 Task: Create a due date automation trigger when advanced on, on the tuesday of the week before a card is due add checklist with all checklists complete at 11:00 AM.
Action: Mouse moved to (1271, 126)
Screenshot: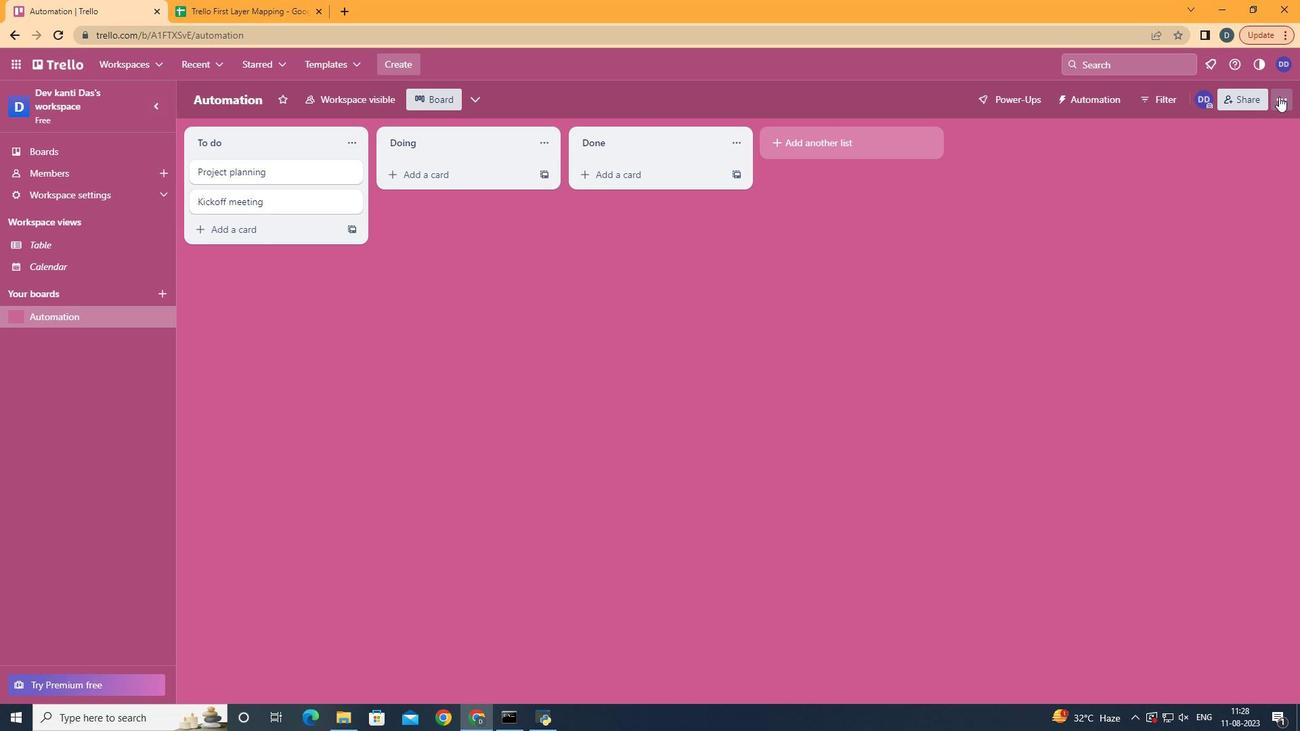 
Action: Mouse pressed left at (1271, 126)
Screenshot: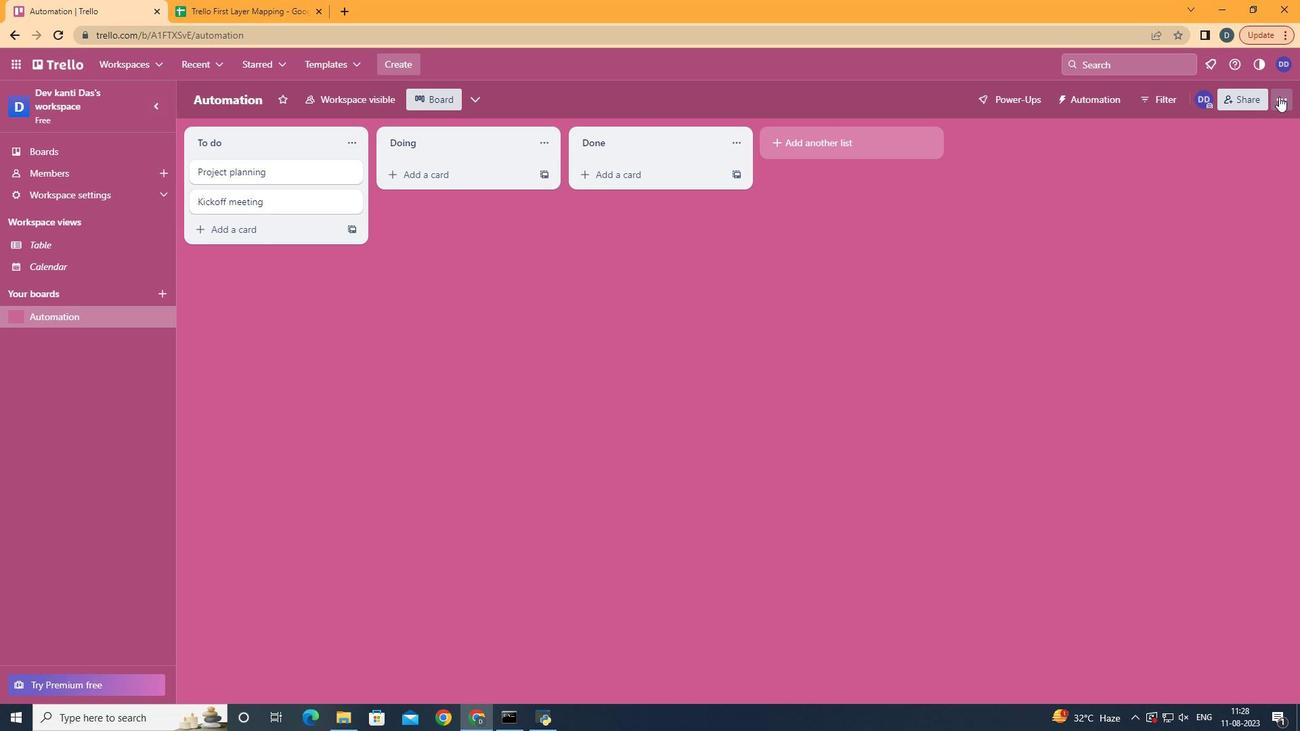 
Action: Mouse moved to (1214, 295)
Screenshot: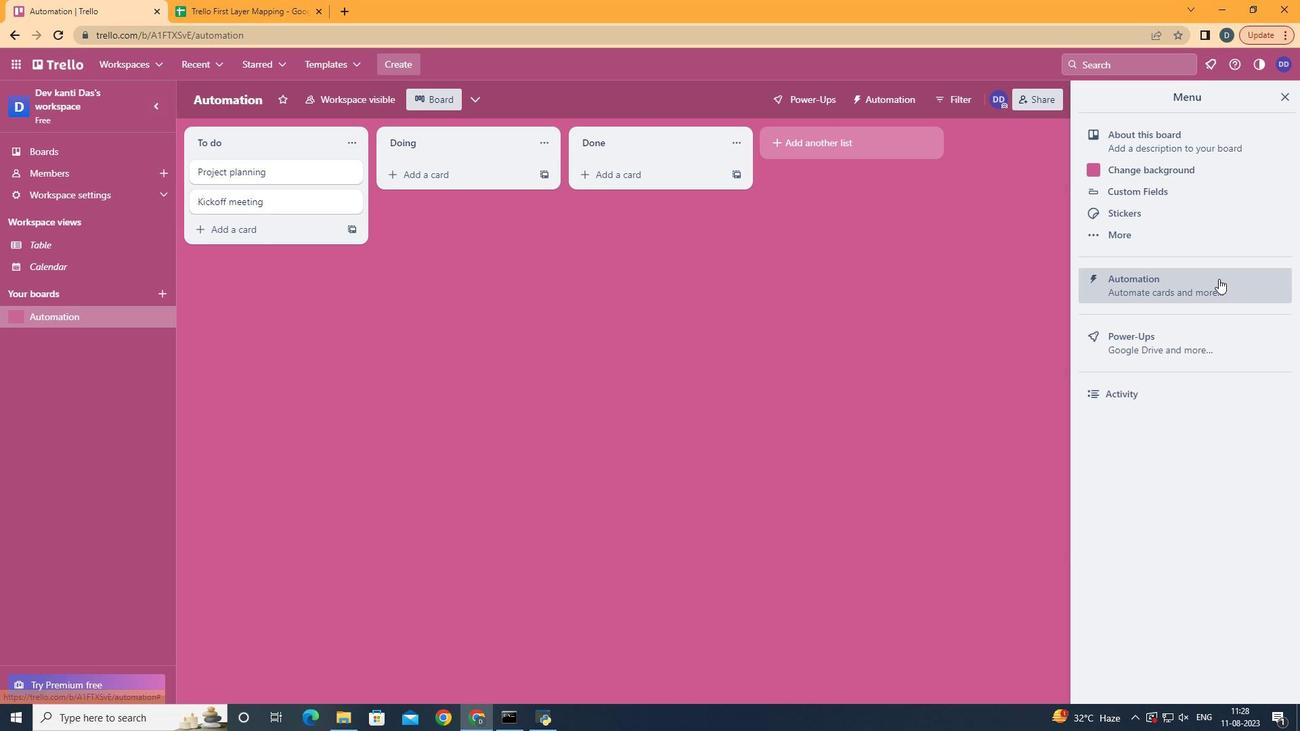 
Action: Mouse pressed left at (1214, 295)
Screenshot: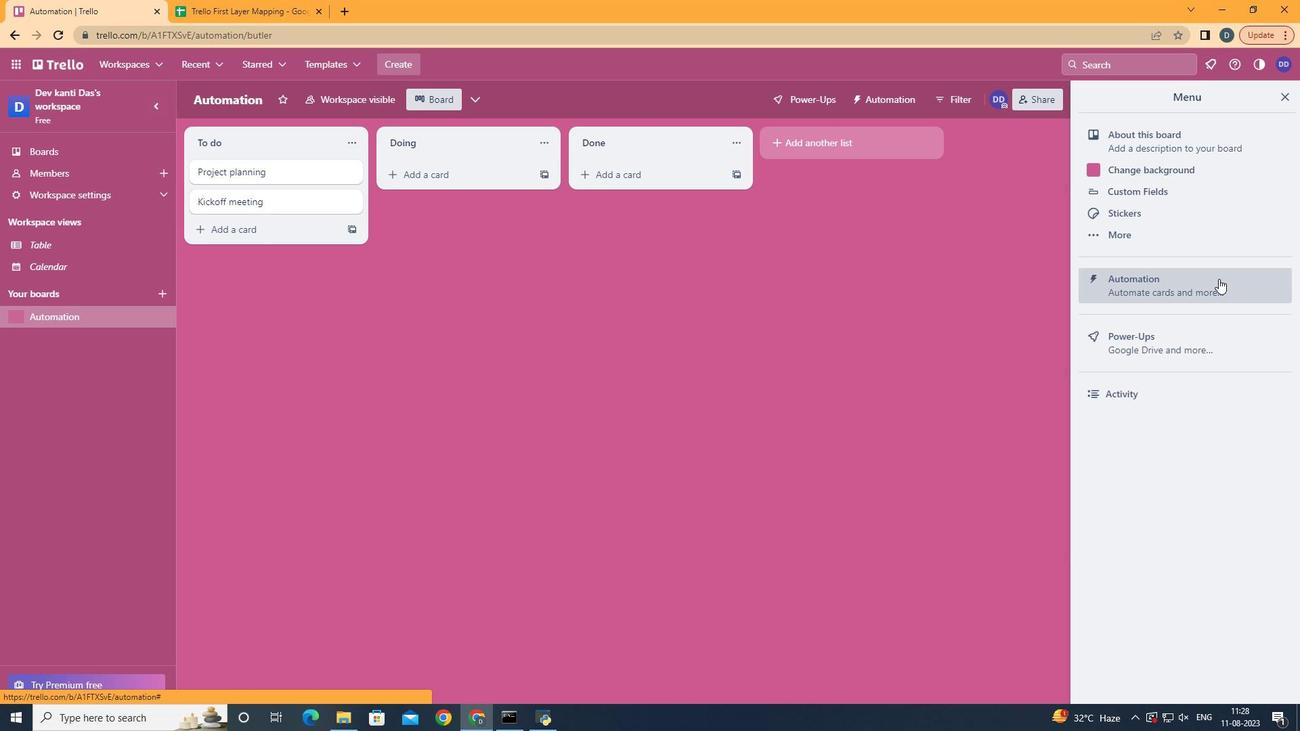
Action: Mouse moved to (297, 288)
Screenshot: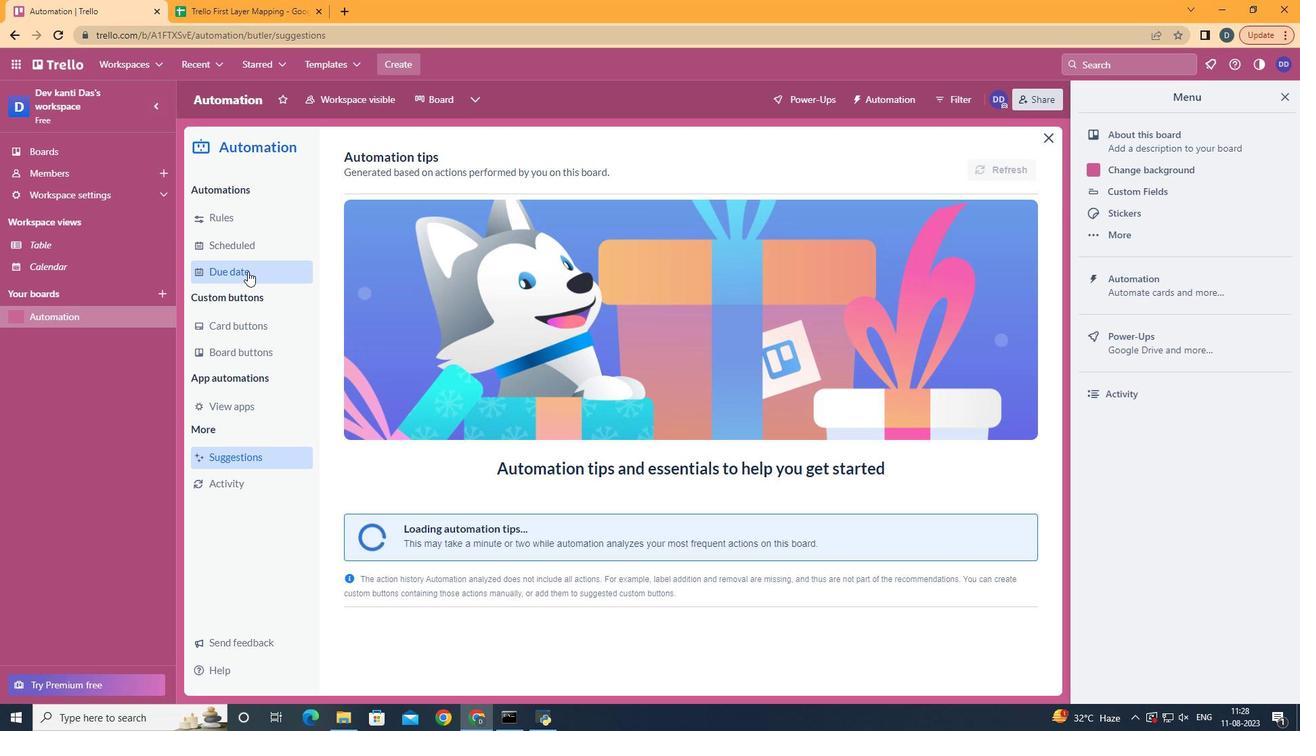 
Action: Mouse pressed left at (297, 288)
Screenshot: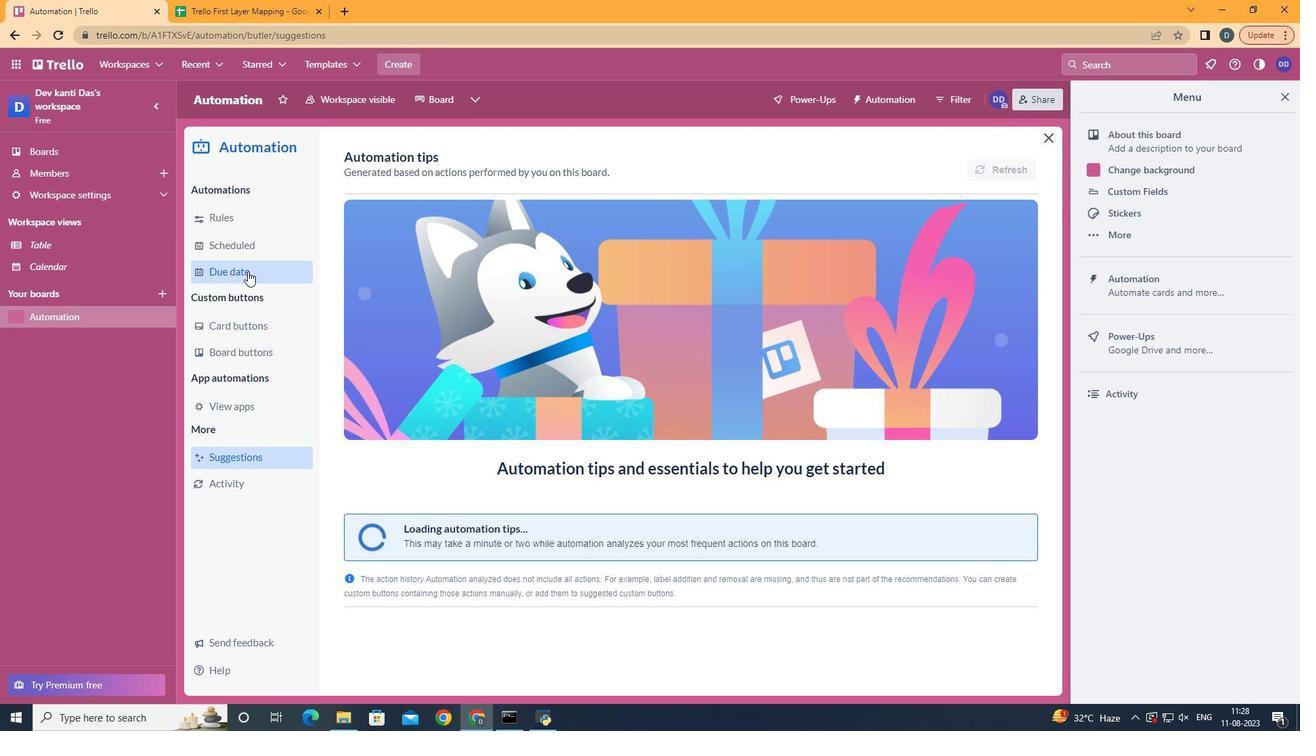 
Action: Mouse moved to (954, 184)
Screenshot: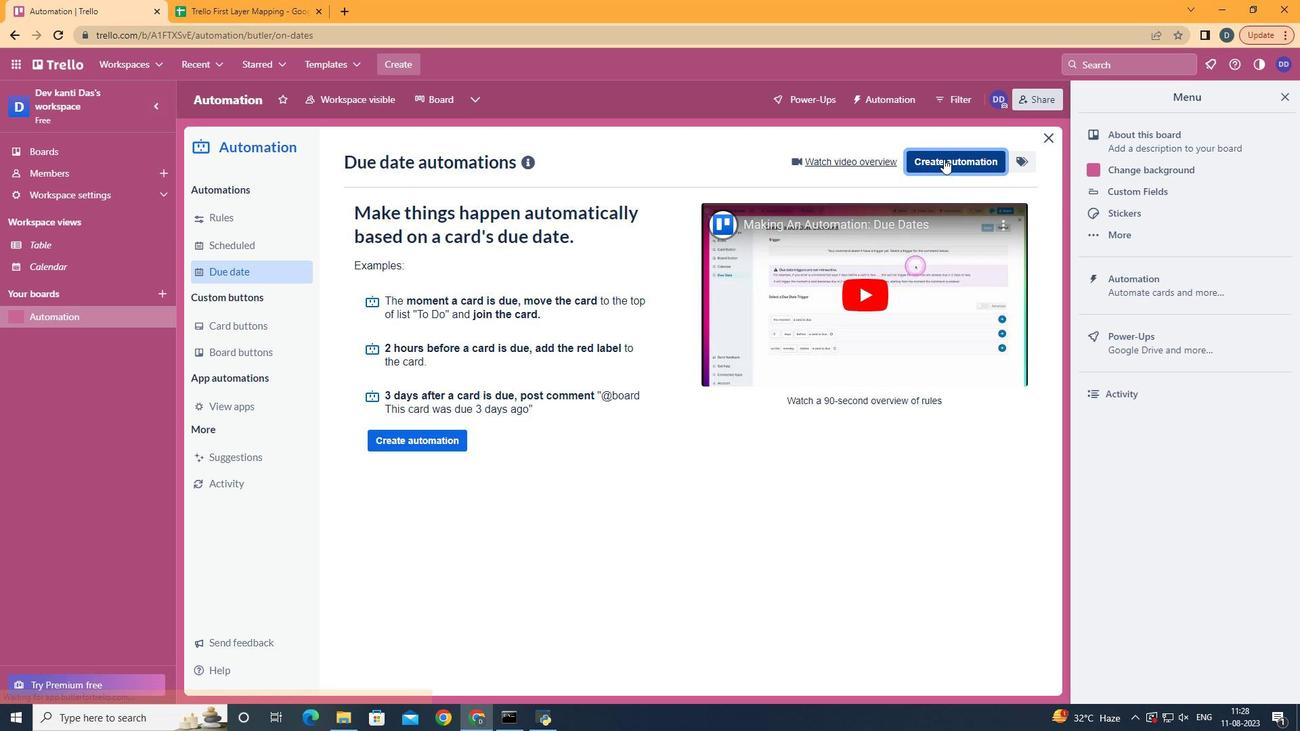 
Action: Mouse pressed left at (954, 184)
Screenshot: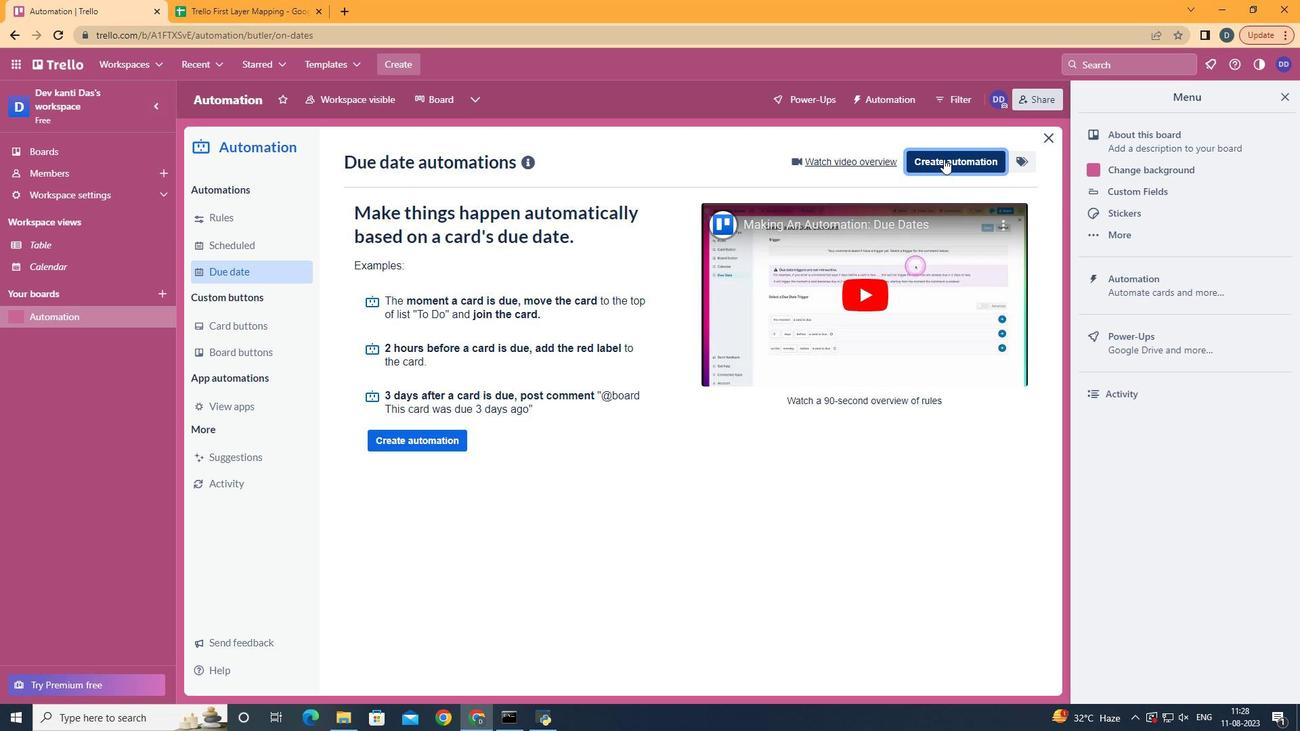 
Action: Mouse moved to (769, 298)
Screenshot: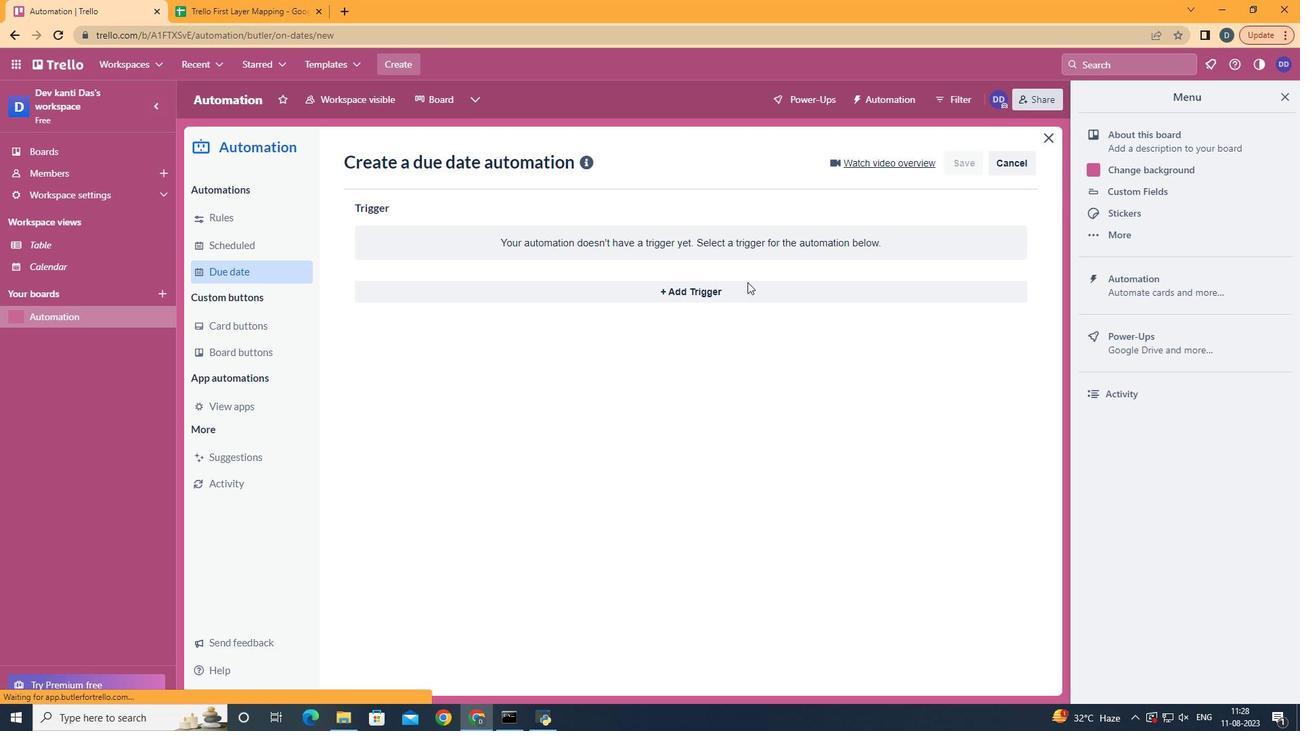 
Action: Mouse pressed left at (769, 298)
Screenshot: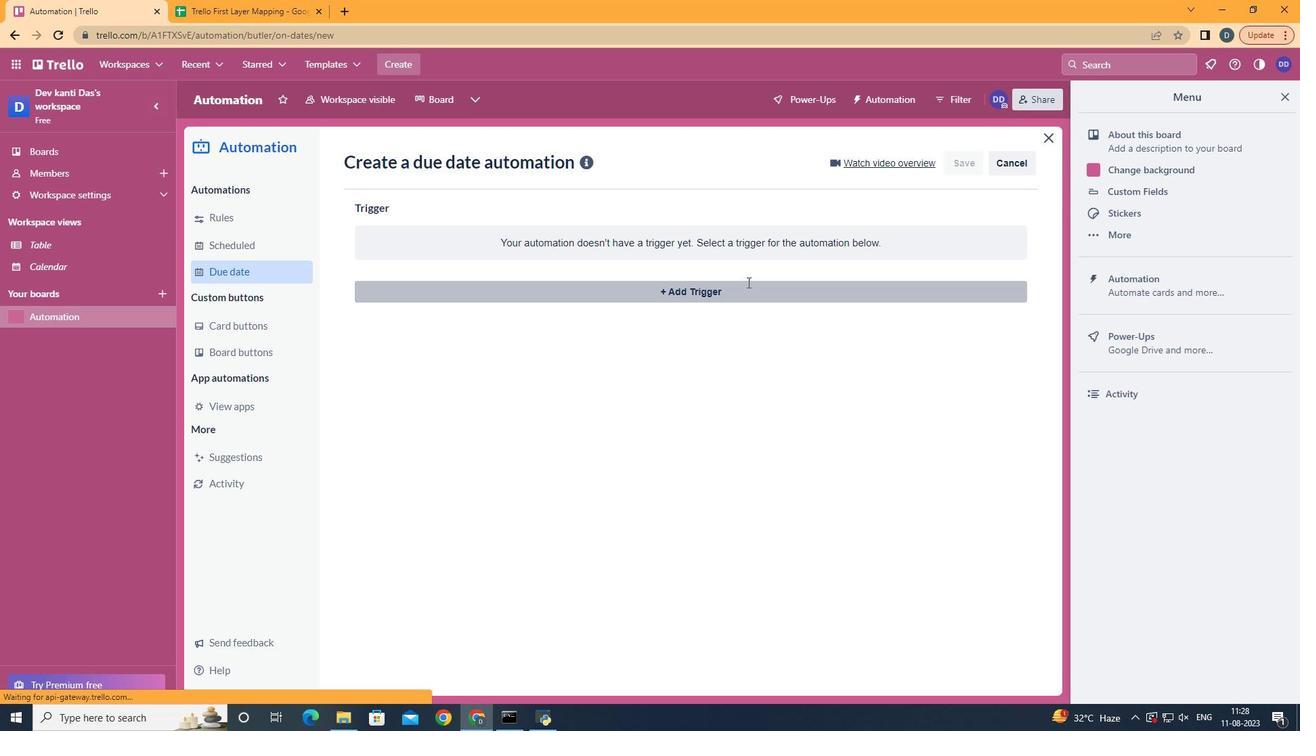 
Action: Mouse moved to (487, 382)
Screenshot: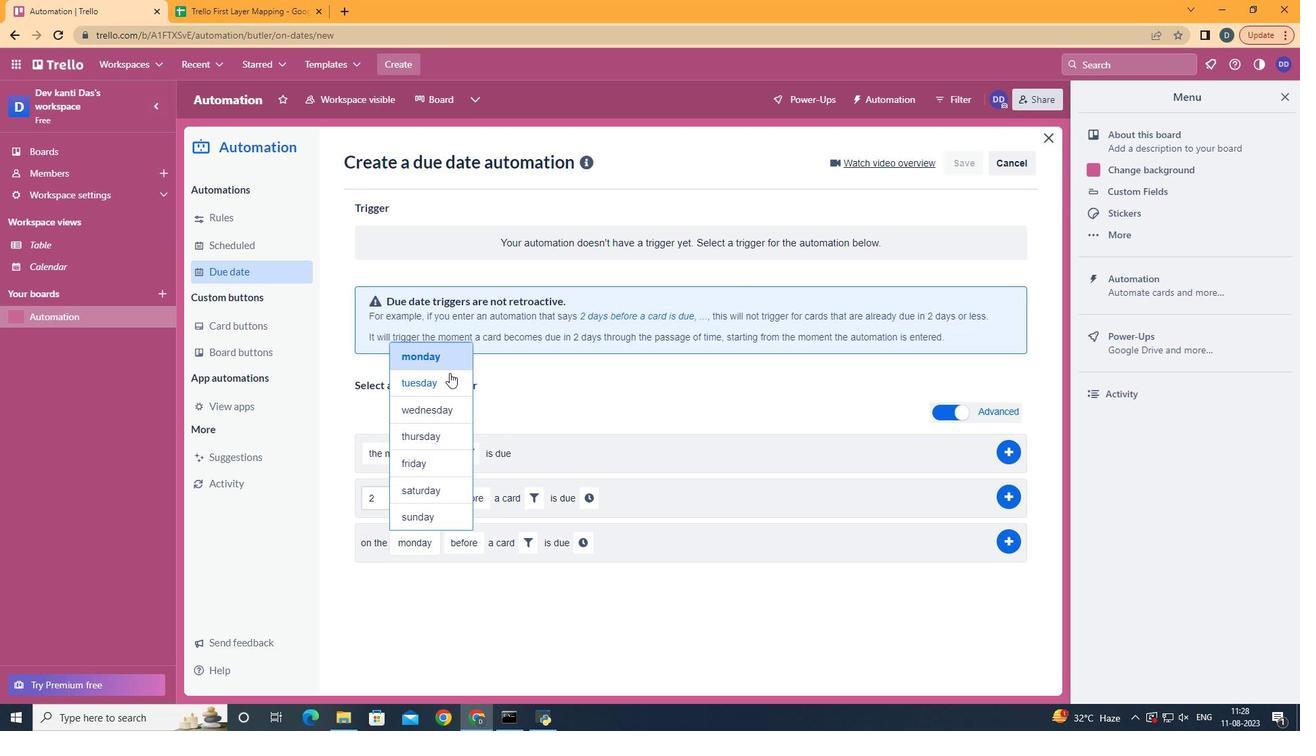 
Action: Mouse pressed left at (487, 382)
Screenshot: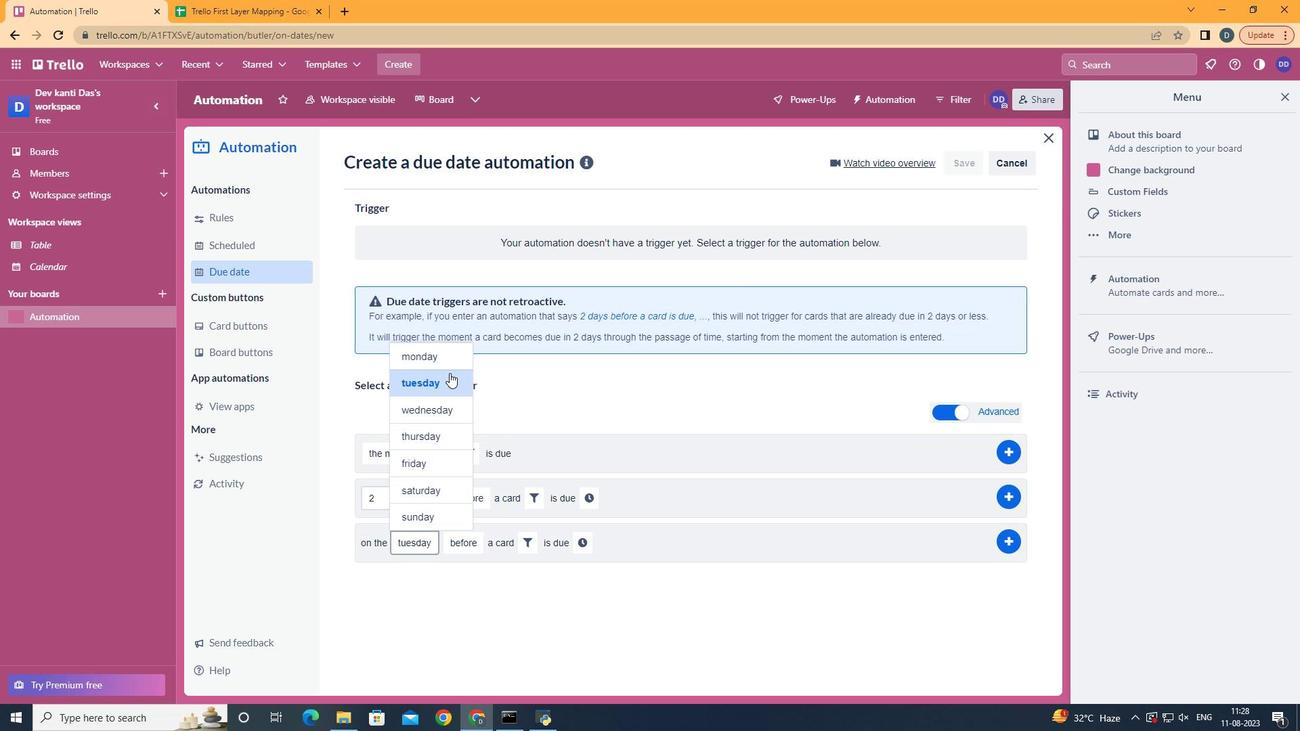 
Action: Mouse moved to (521, 637)
Screenshot: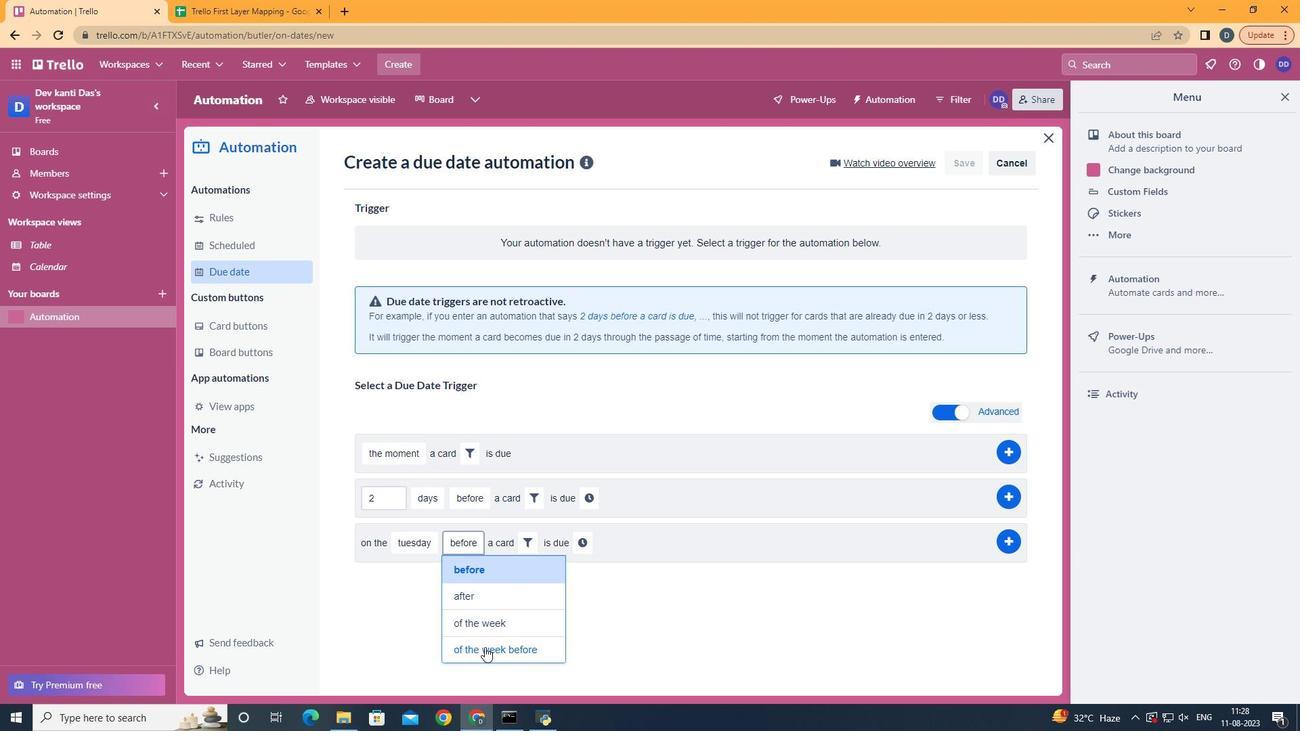 
Action: Mouse pressed left at (521, 637)
Screenshot: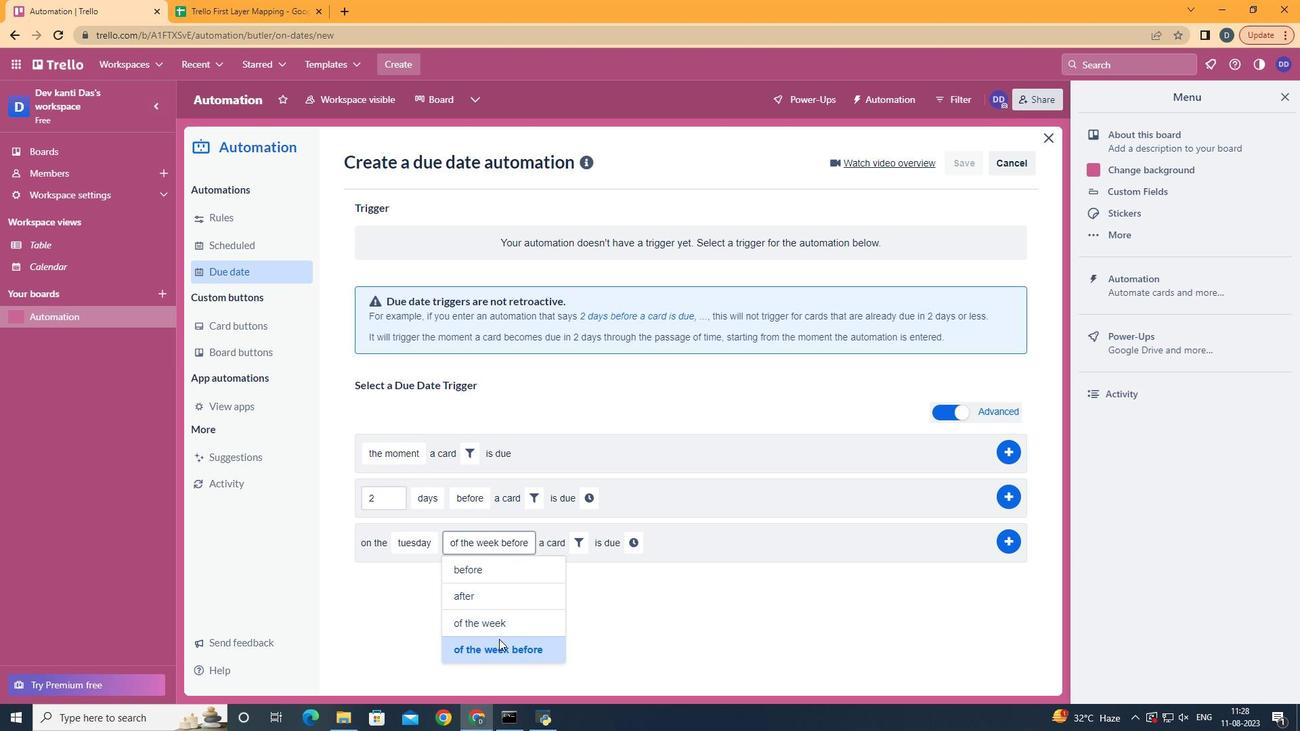 
Action: Mouse moved to (609, 539)
Screenshot: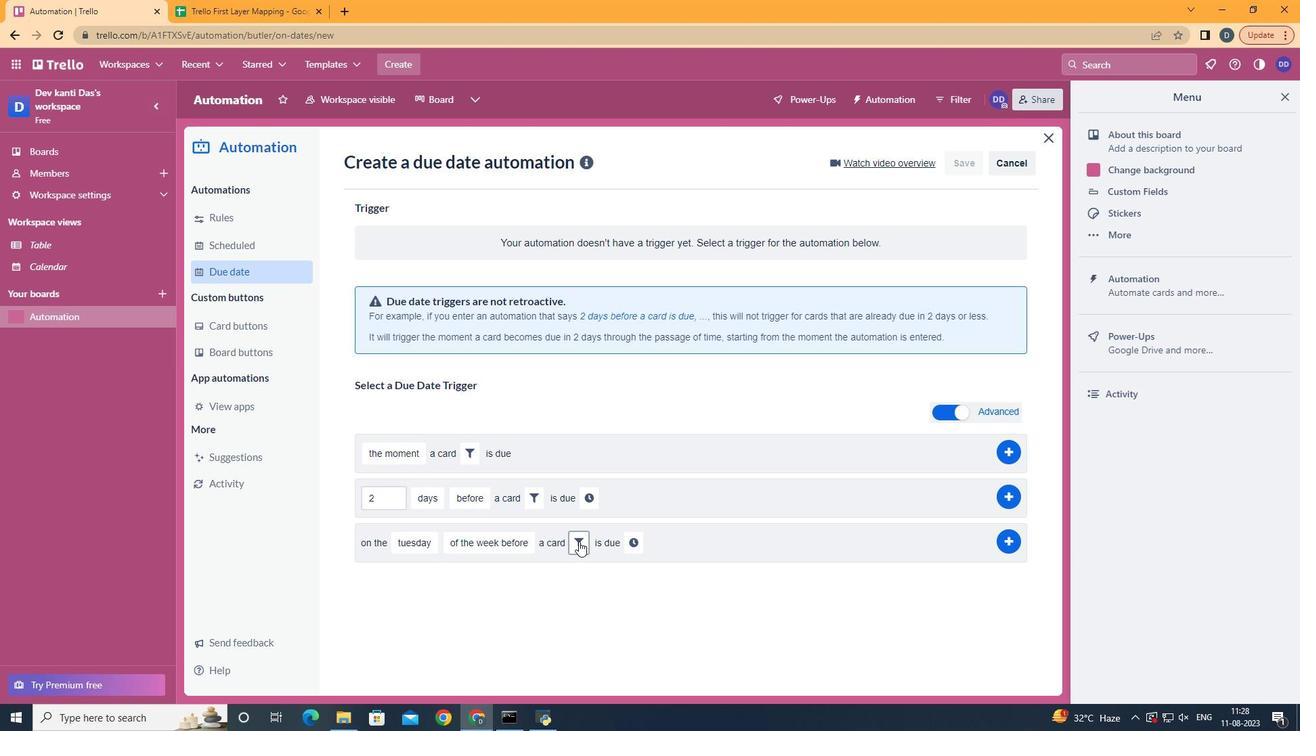 
Action: Mouse pressed left at (609, 539)
Screenshot: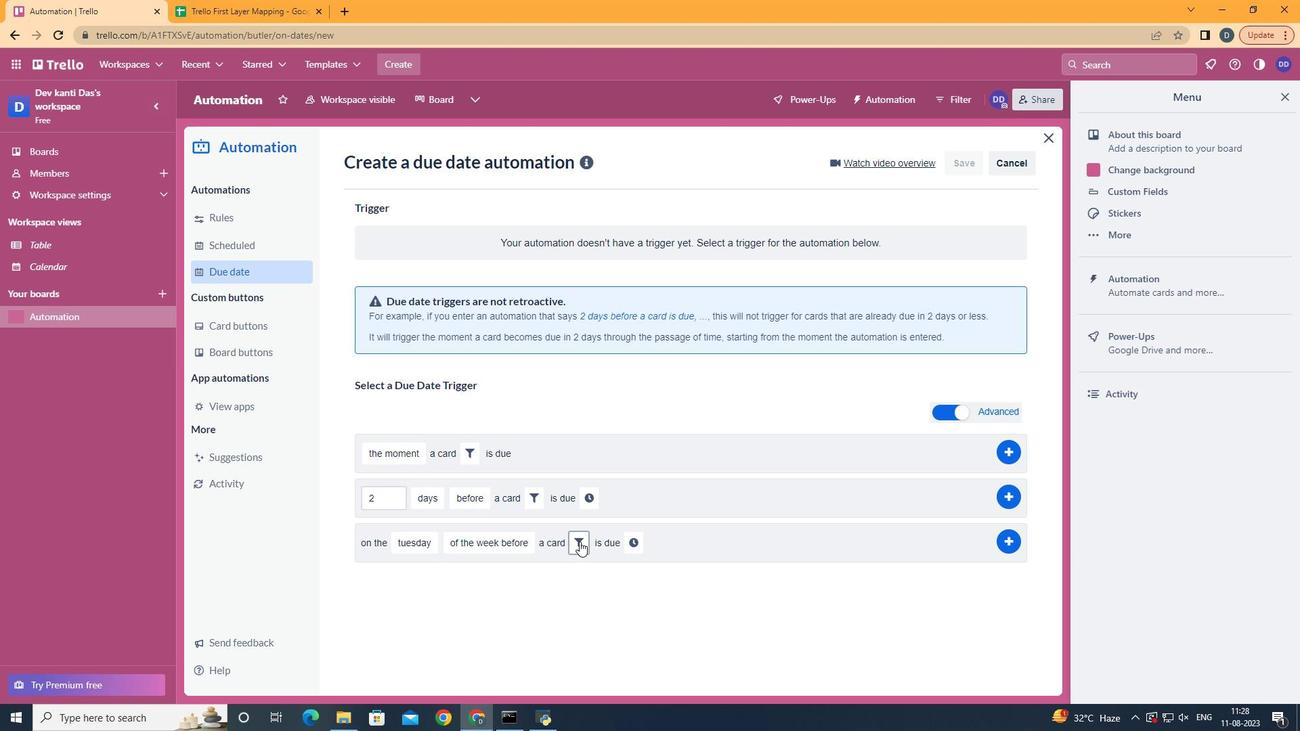 
Action: Mouse moved to (717, 579)
Screenshot: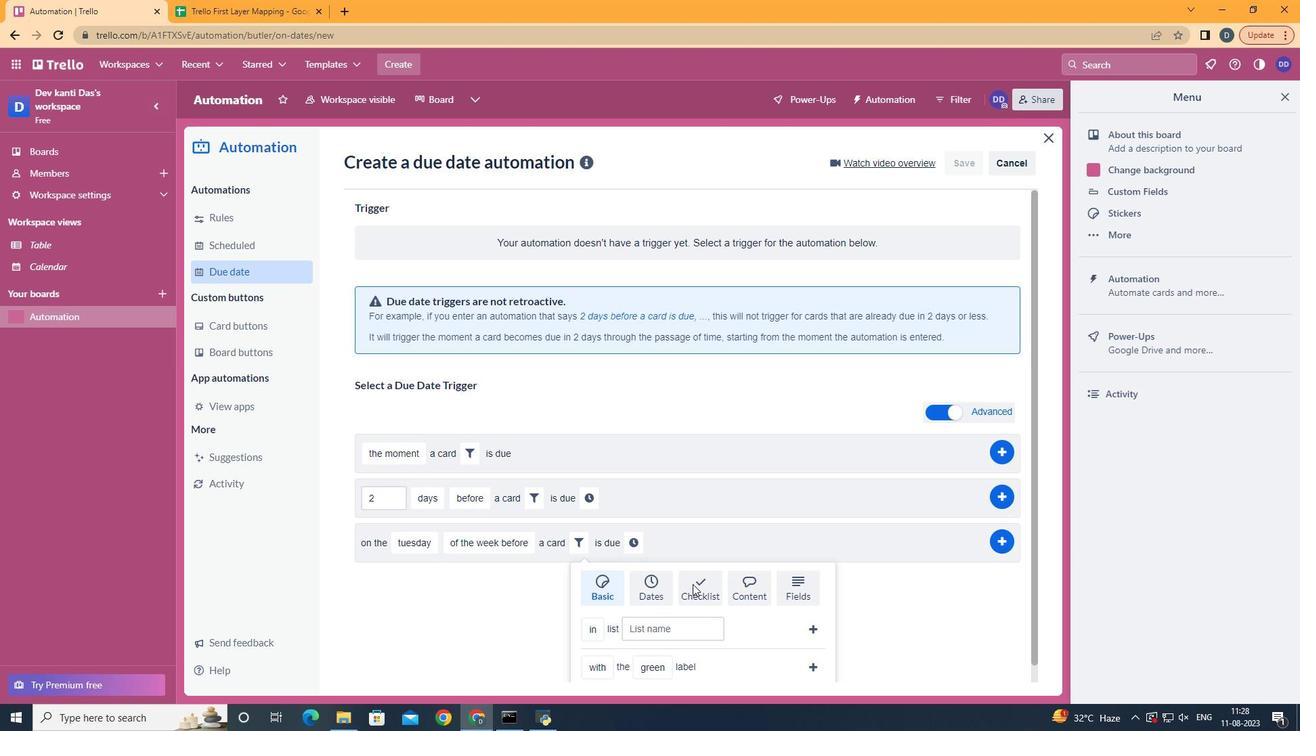 
Action: Mouse pressed left at (717, 579)
Screenshot: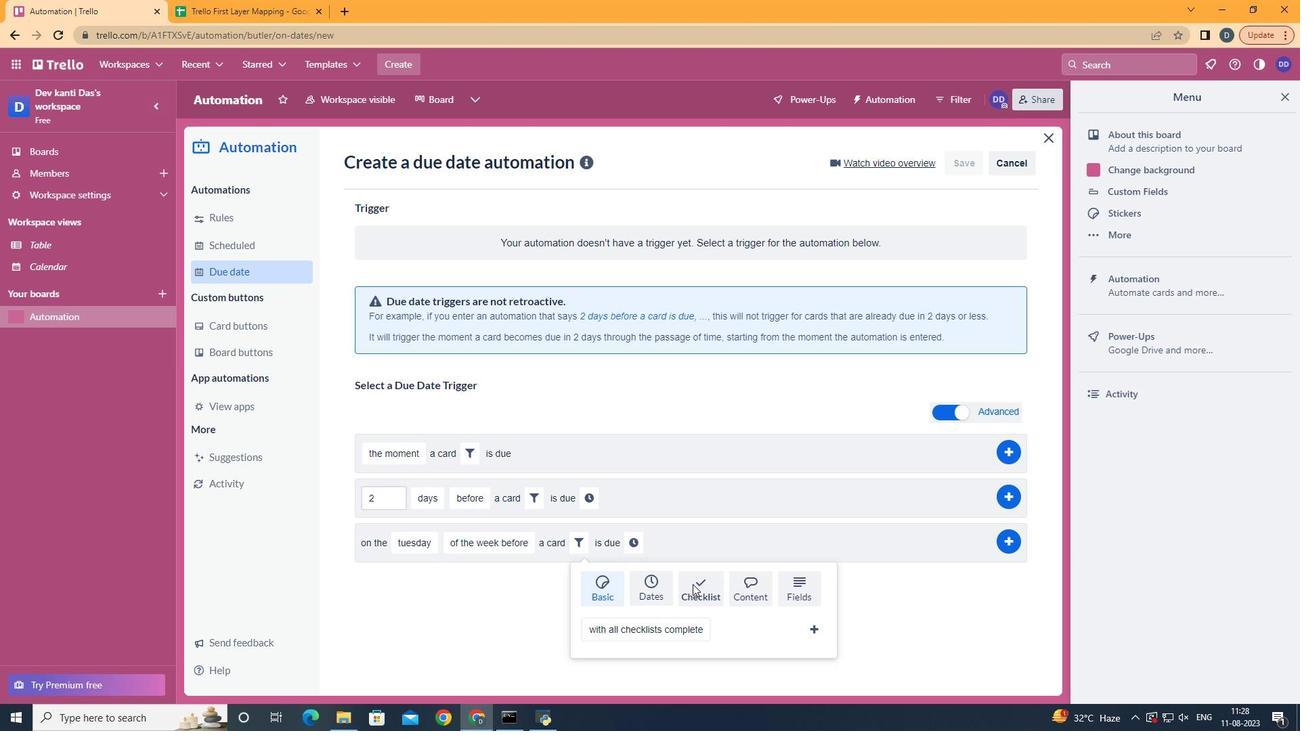 
Action: Mouse moved to (828, 624)
Screenshot: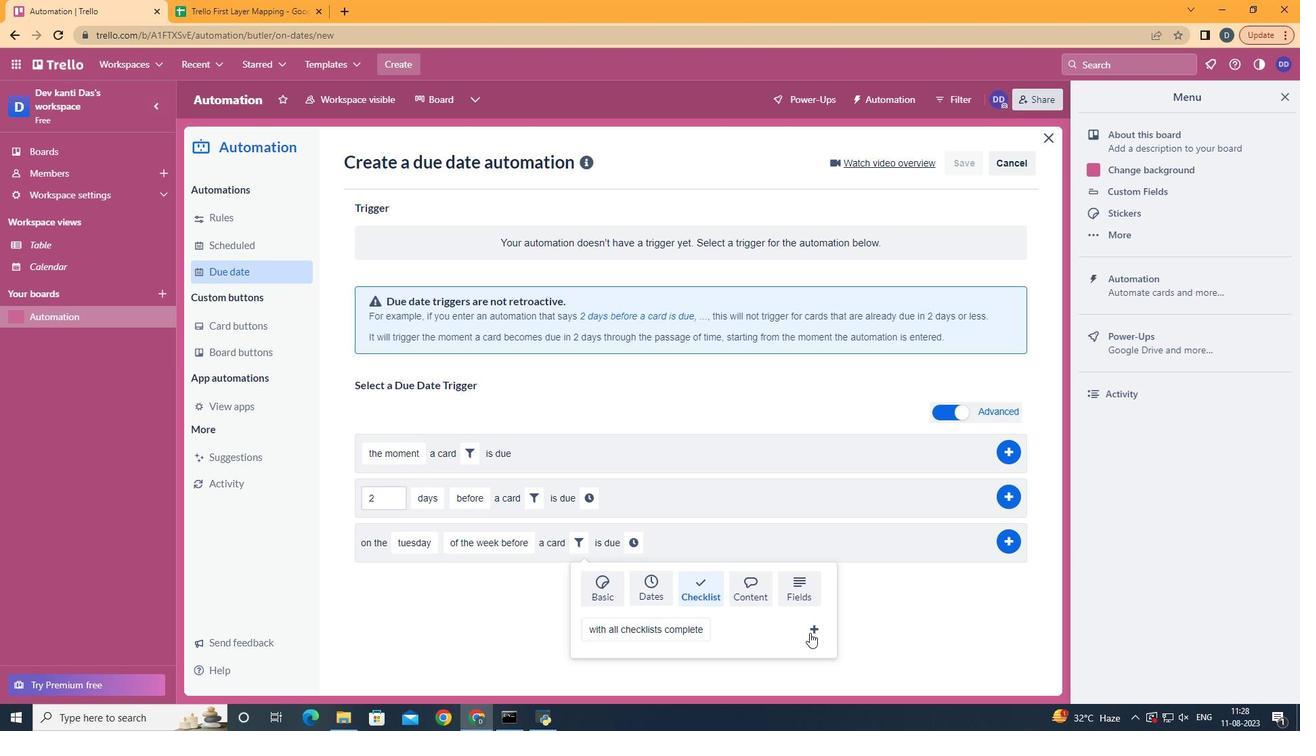 
Action: Mouse pressed left at (828, 624)
Screenshot: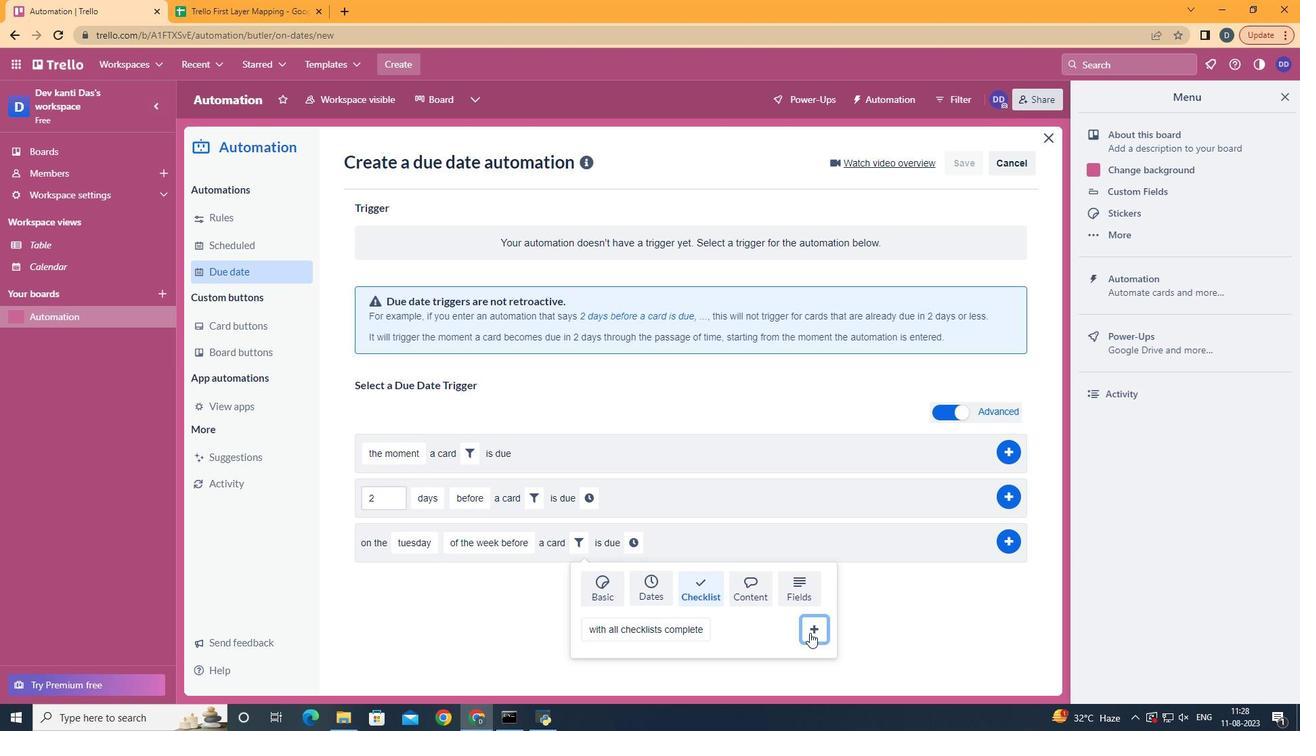 
Action: Mouse moved to (792, 546)
Screenshot: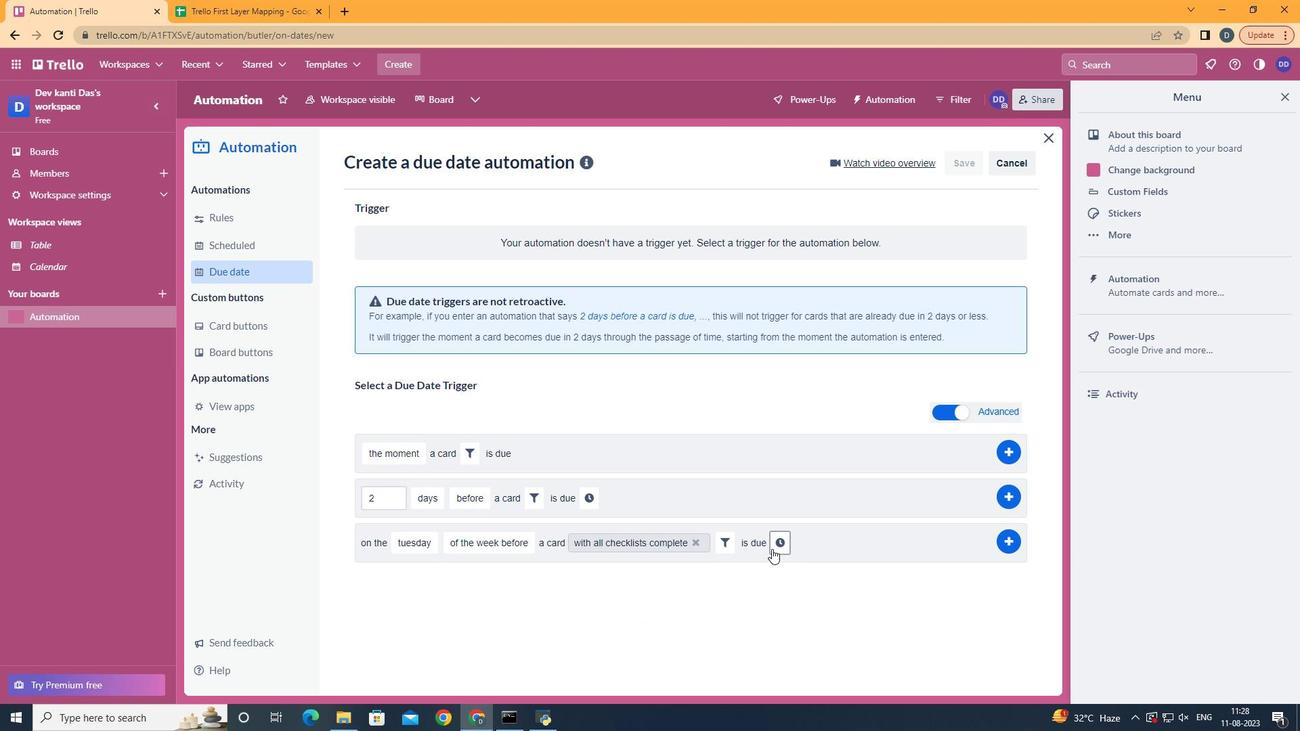 
Action: Mouse pressed left at (792, 546)
Screenshot: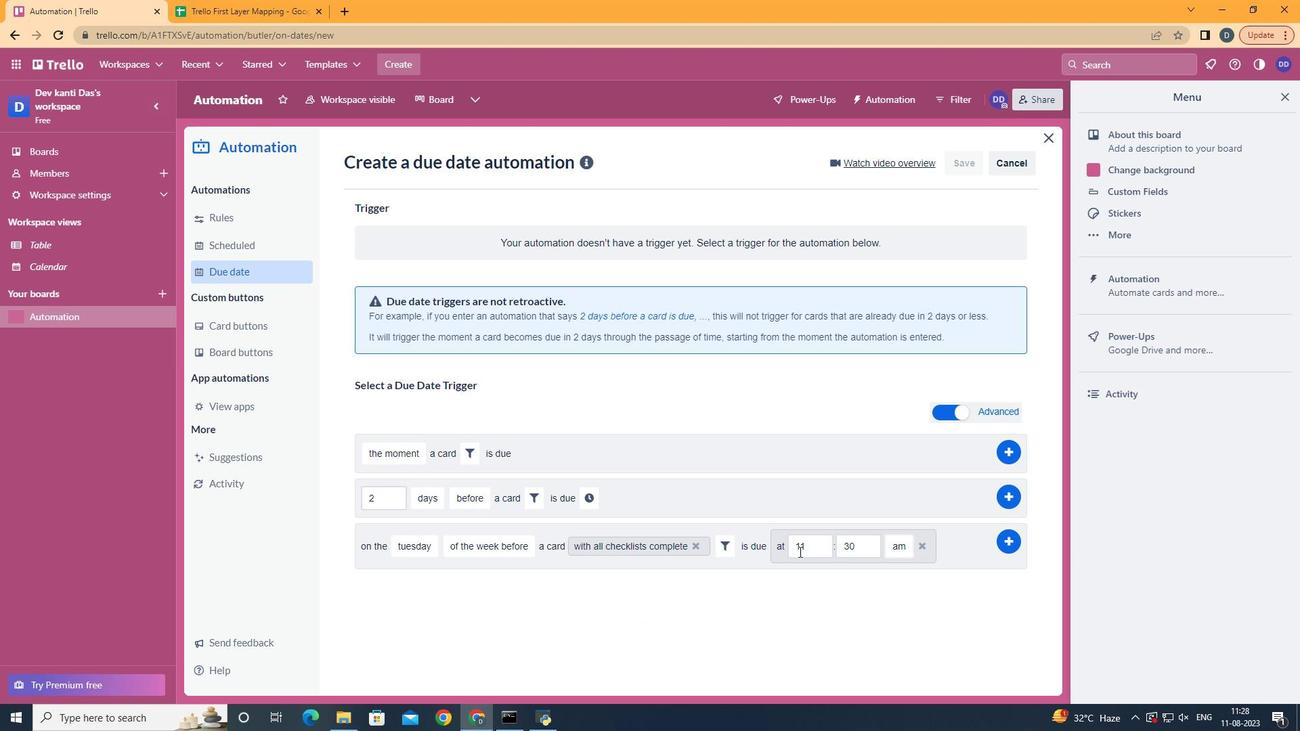 
Action: Mouse moved to (876, 541)
Screenshot: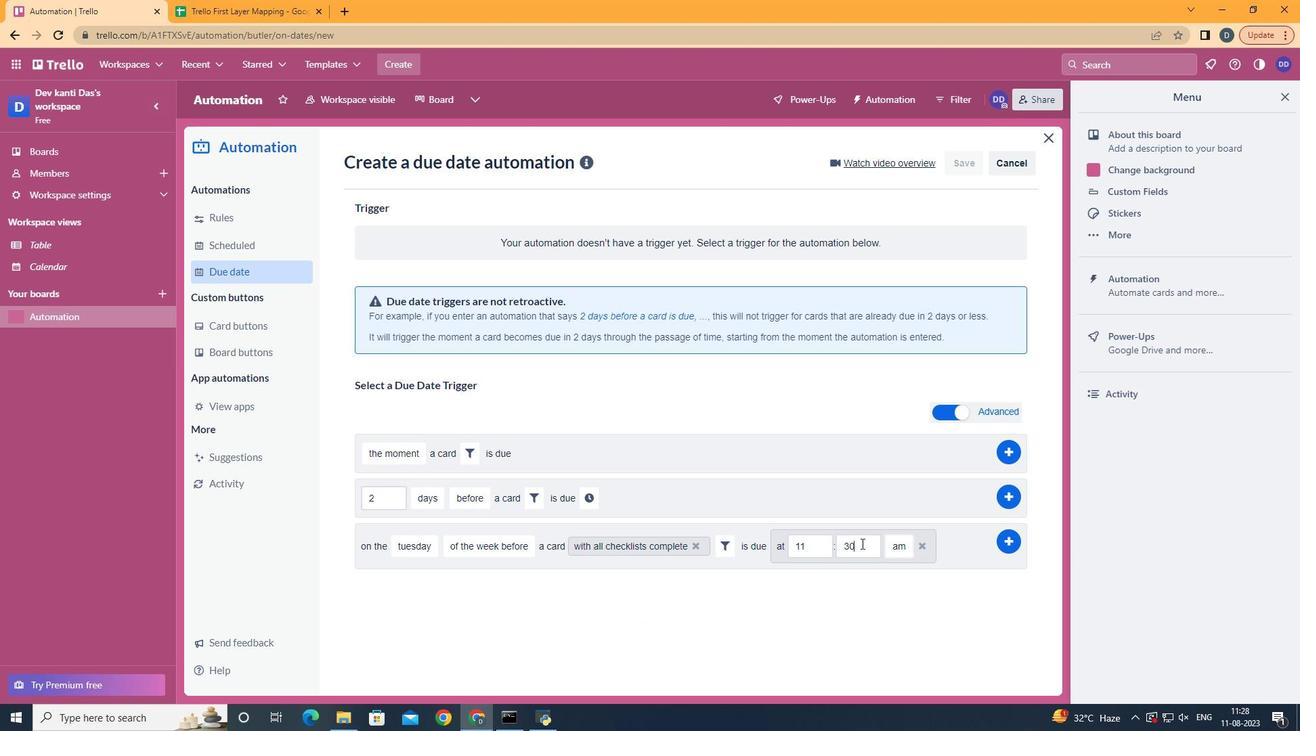 
Action: Mouse pressed left at (876, 541)
Screenshot: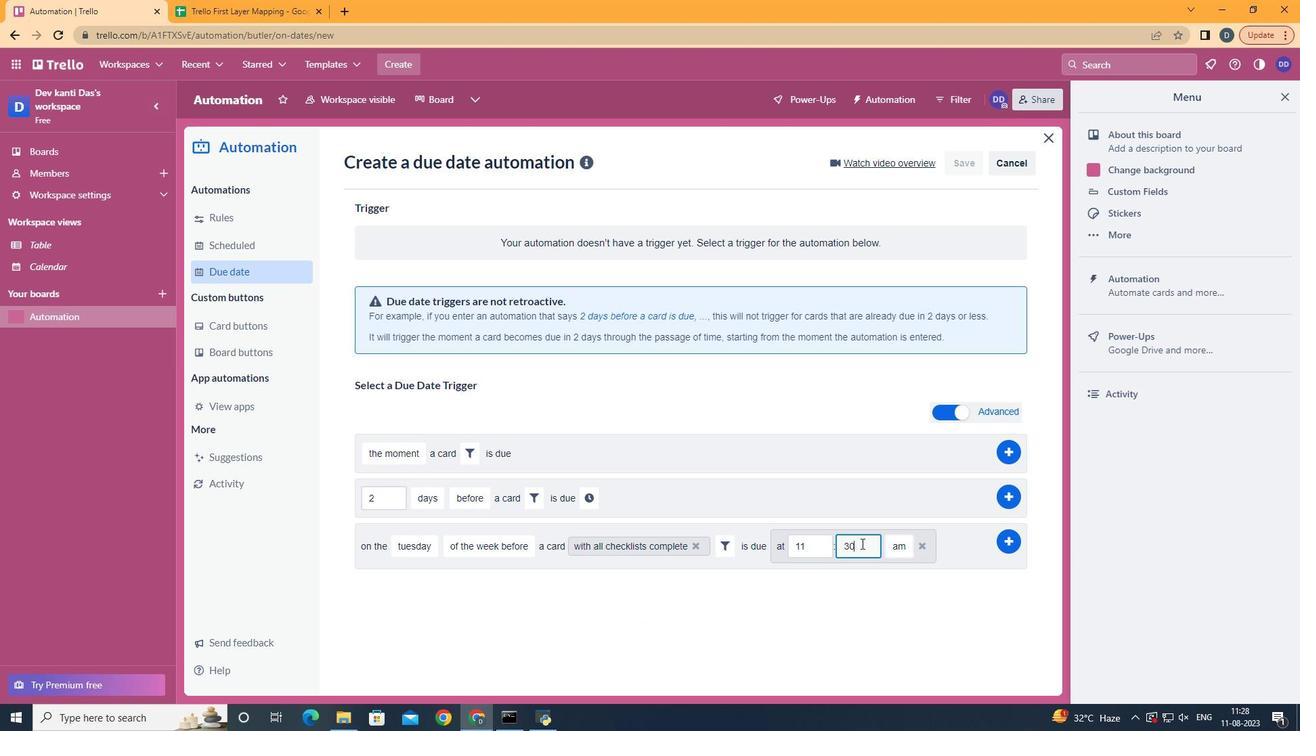 
Action: Key pressed <Key.backspace><Key.backspace>00
Screenshot: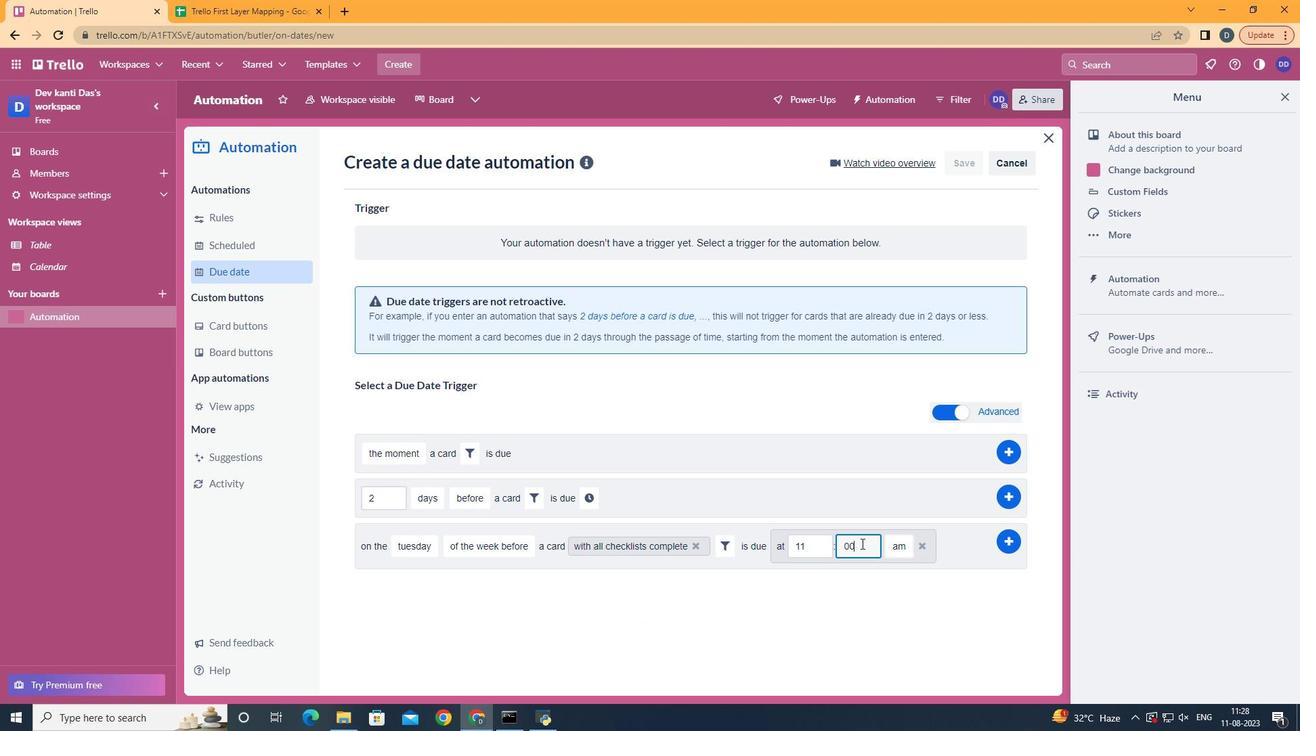 
Action: Mouse moved to (1016, 539)
Screenshot: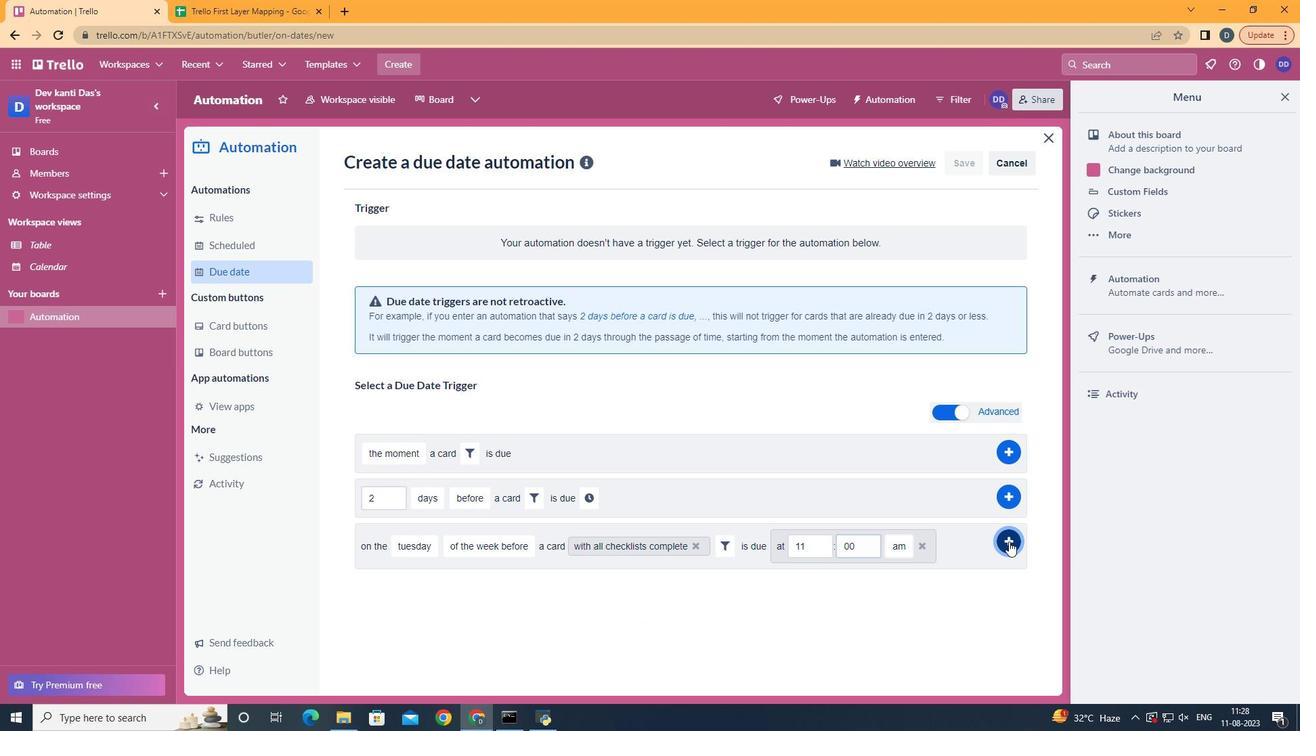 
Action: Mouse pressed left at (1016, 539)
Screenshot: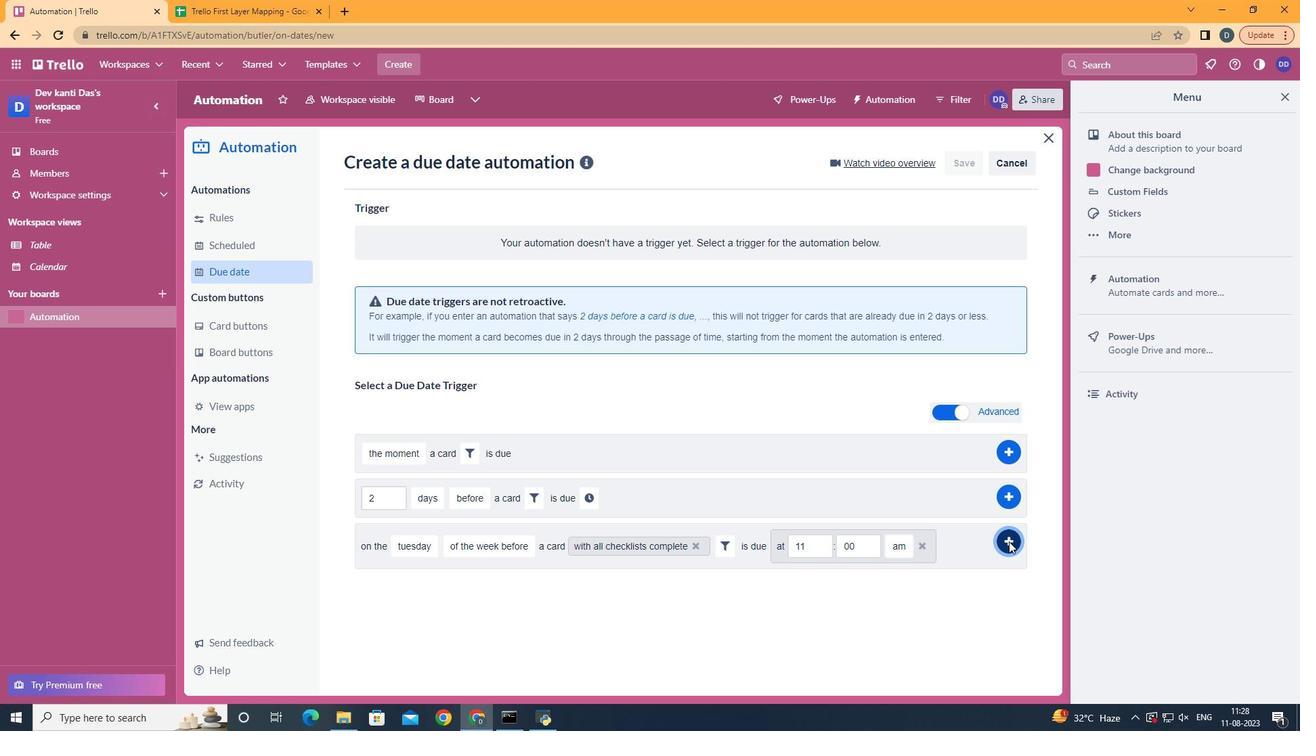 
